 Task: Search for emails sent to multiple recipients: `to:(softage.2@softage.net OR softage.2@softage.net)`.
Action: Mouse moved to (543, 72)
Screenshot: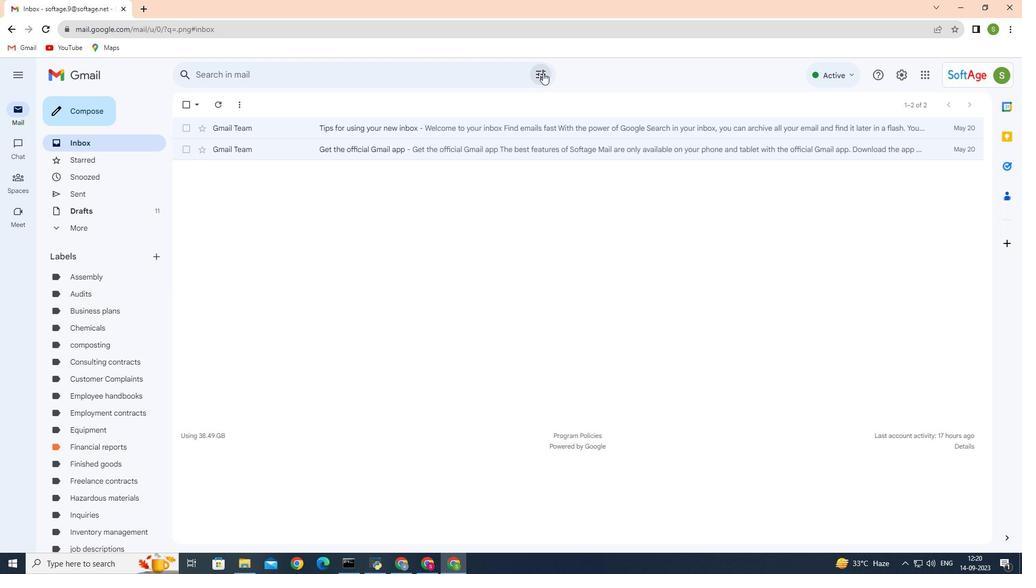 
Action: Mouse pressed left at (543, 72)
Screenshot: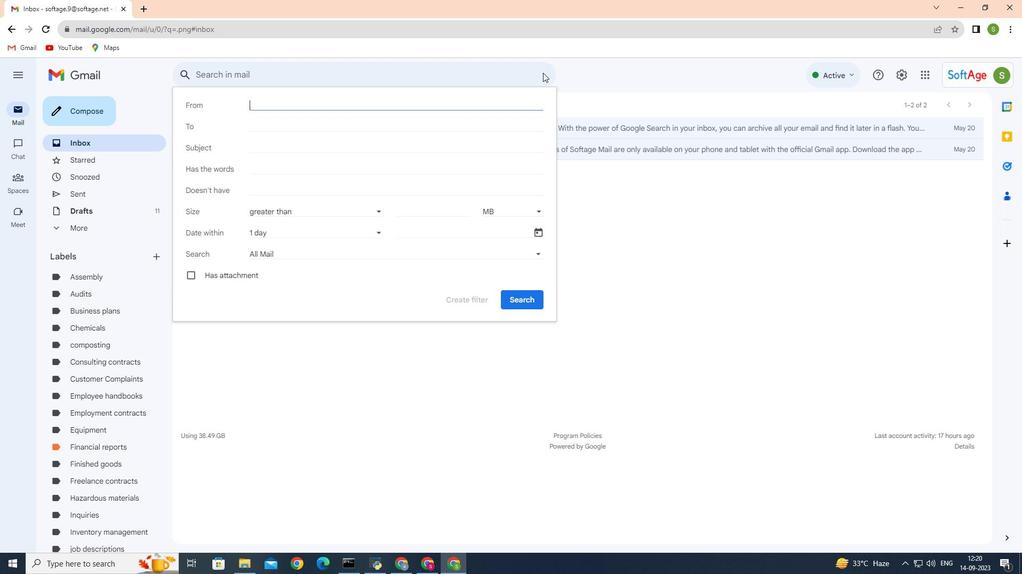 
Action: Mouse moved to (275, 128)
Screenshot: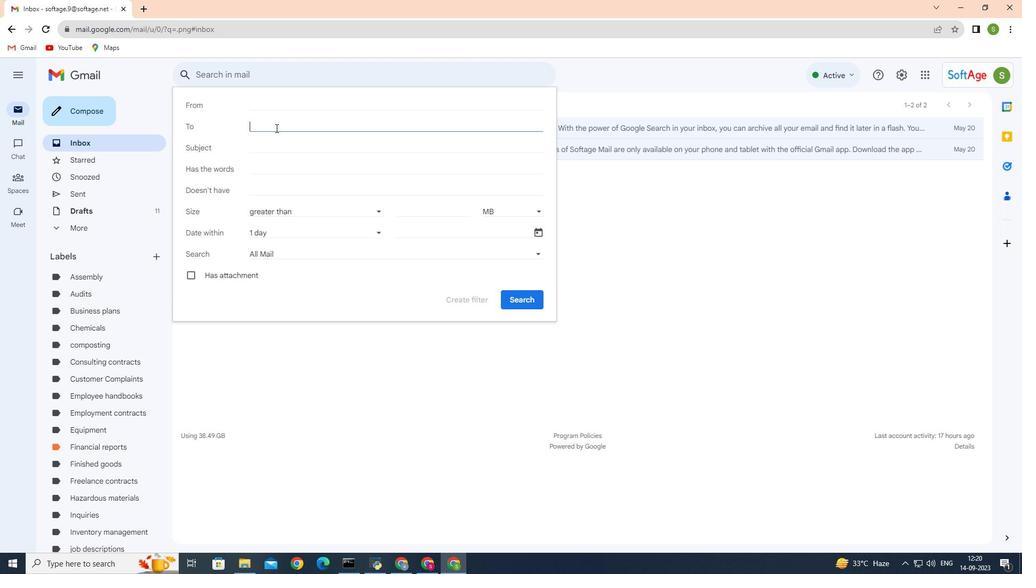 
Action: Mouse pressed left at (275, 128)
Screenshot: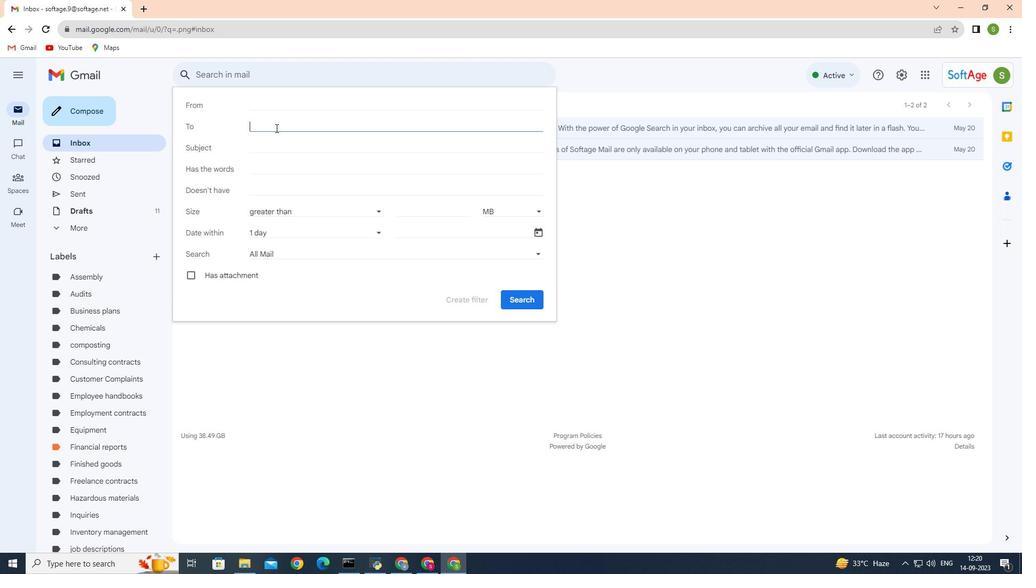 
Action: Mouse moved to (279, 124)
Screenshot: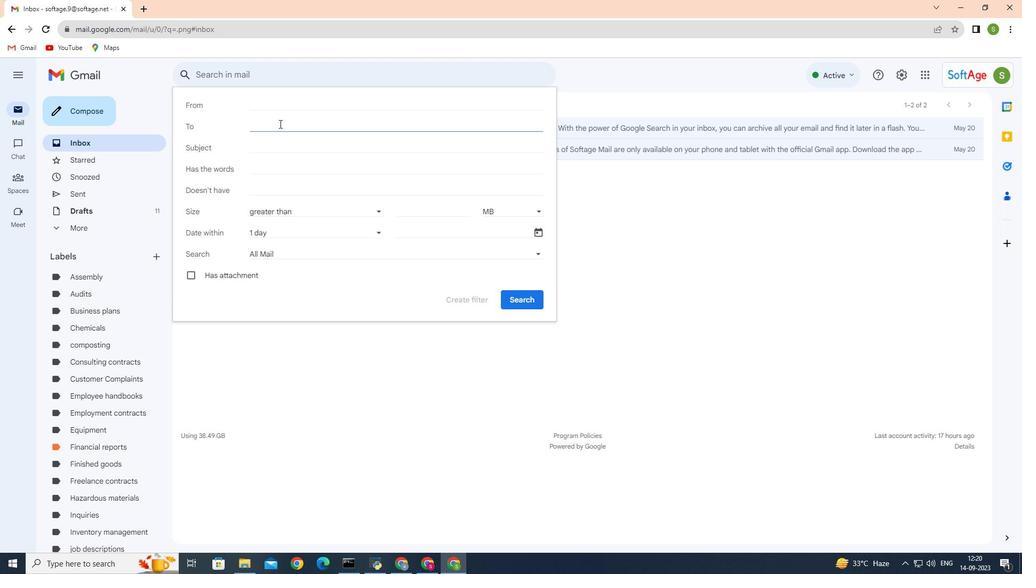 
Action: Key pressed softag
Screenshot: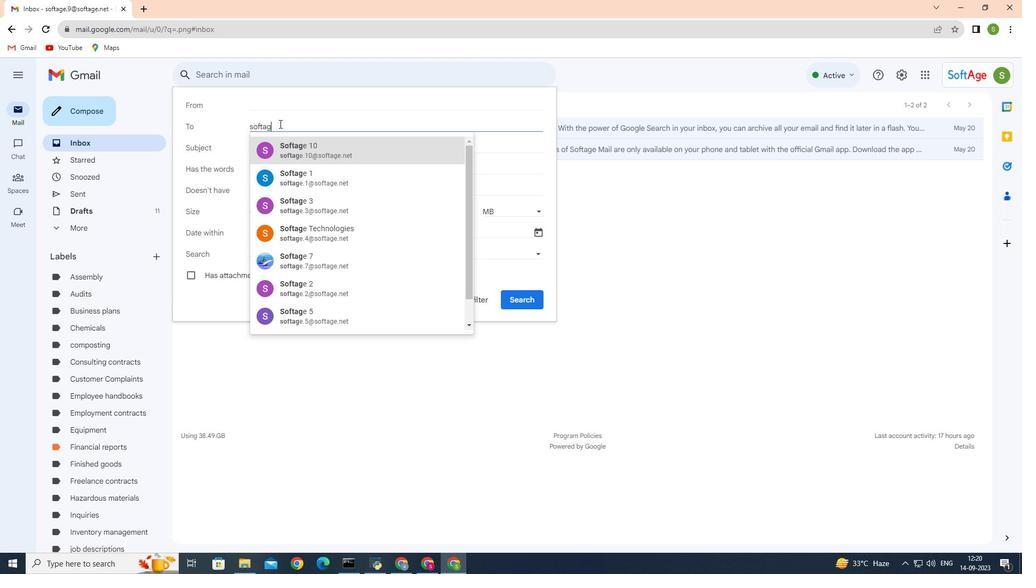 
Action: Mouse moved to (322, 292)
Screenshot: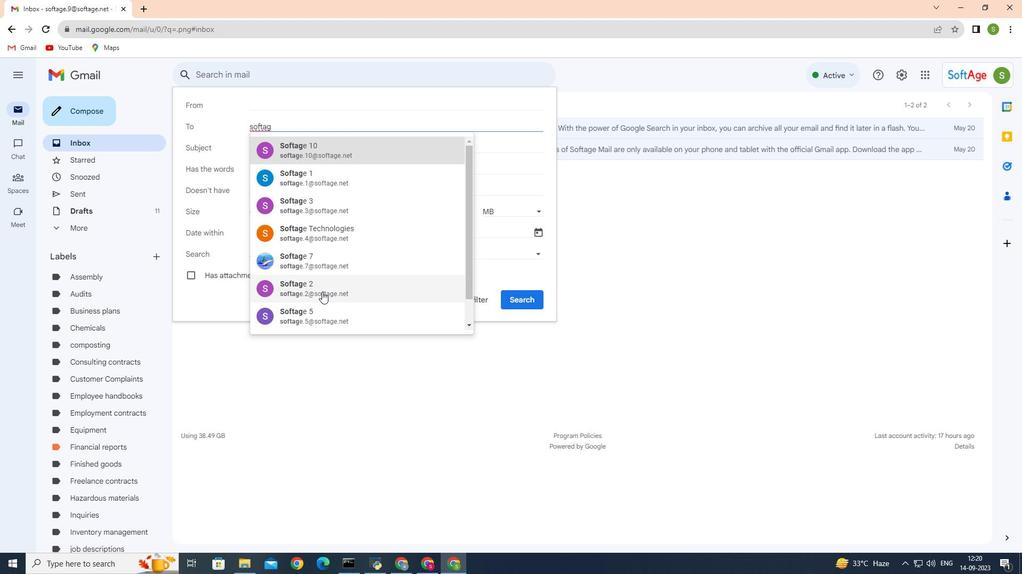 
Action: Mouse pressed left at (322, 292)
Screenshot: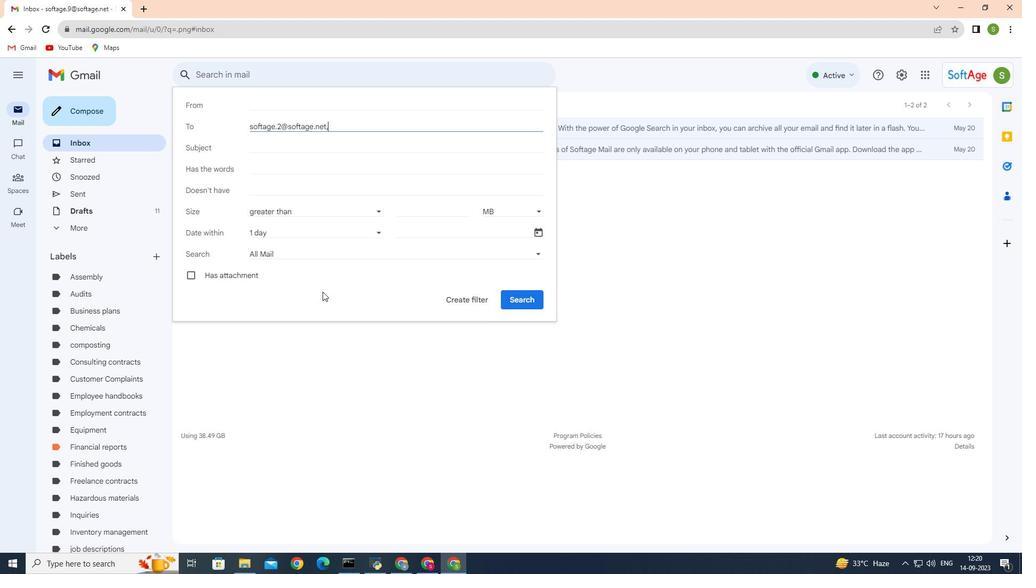 
Action: Mouse moved to (520, 301)
Screenshot: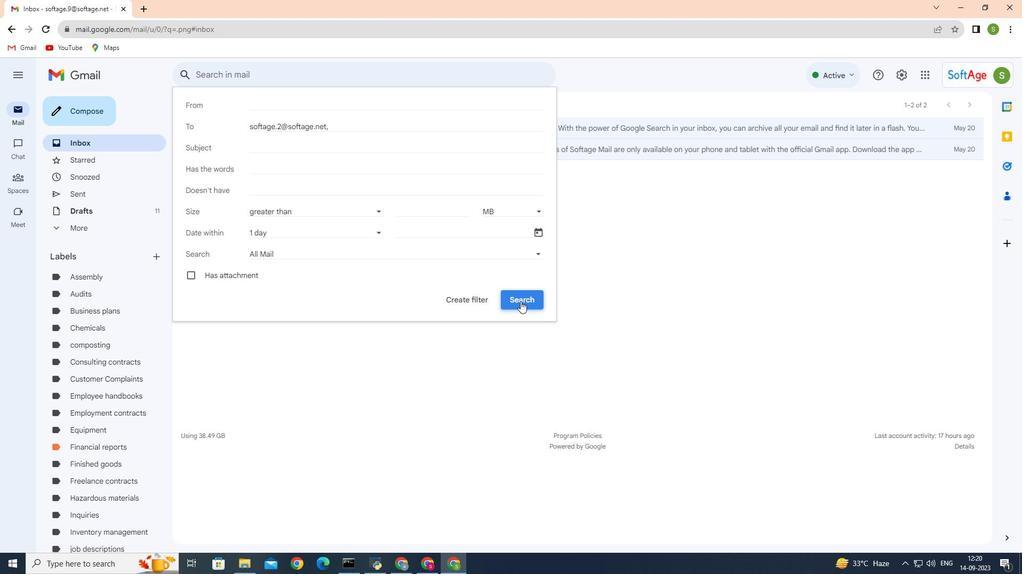 
Action: Mouse pressed left at (520, 301)
Screenshot: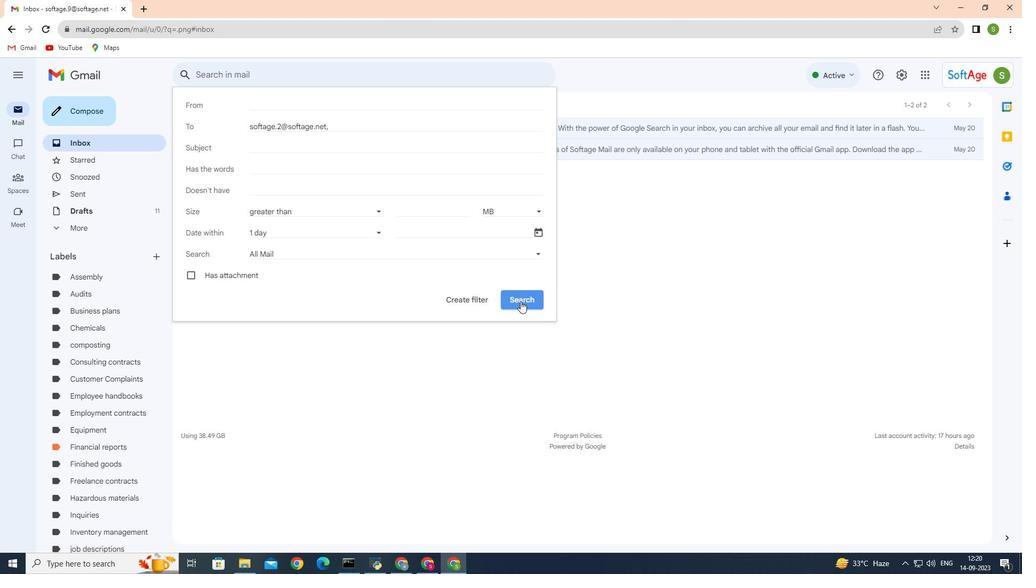 
Action: Mouse moved to (506, 273)
Screenshot: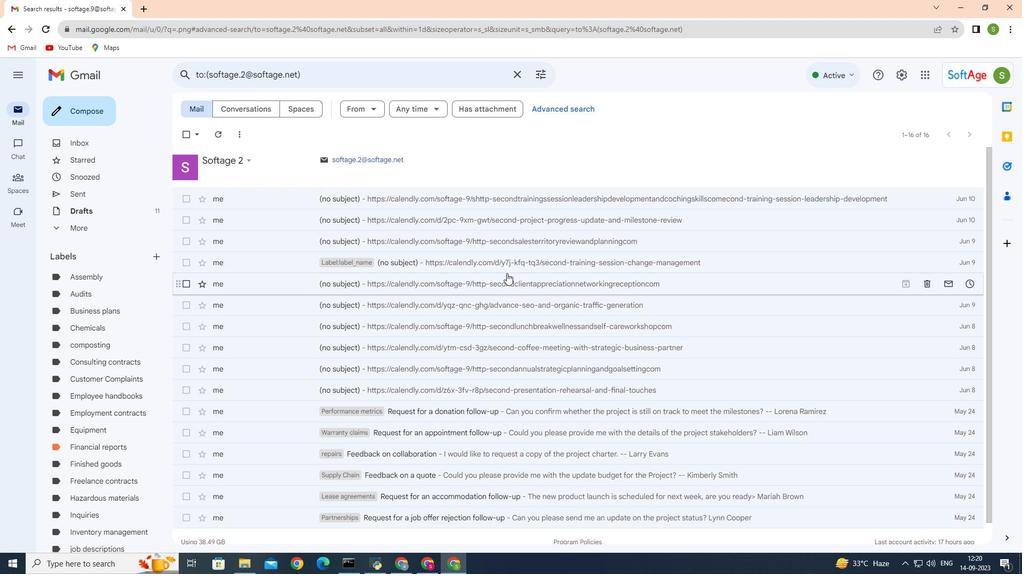 
